 Task: Add Burt's Bees Baby Bee Shampoo & Wash to the cart.
Action: Mouse moved to (226, 110)
Screenshot: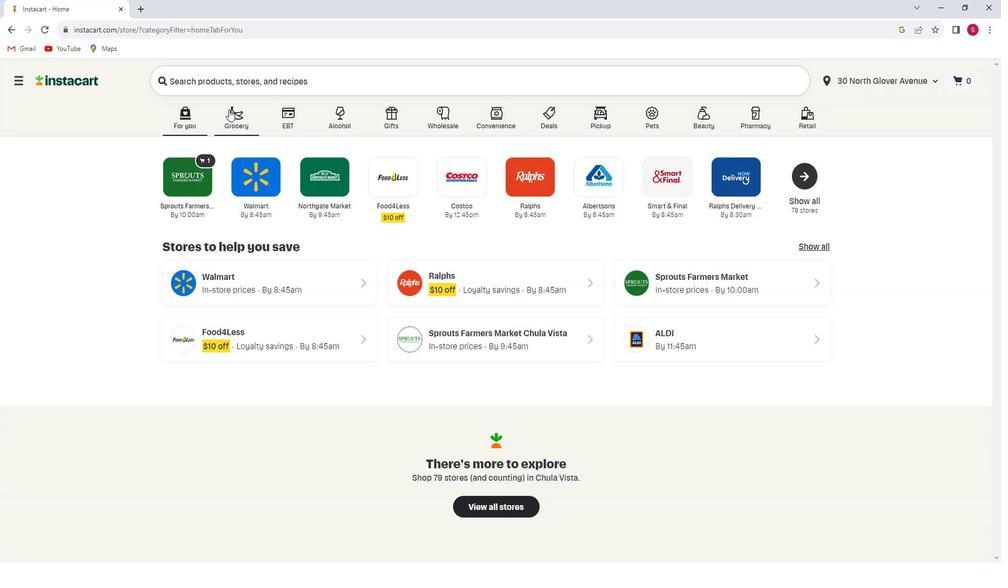 
Action: Mouse pressed left at (226, 110)
Screenshot: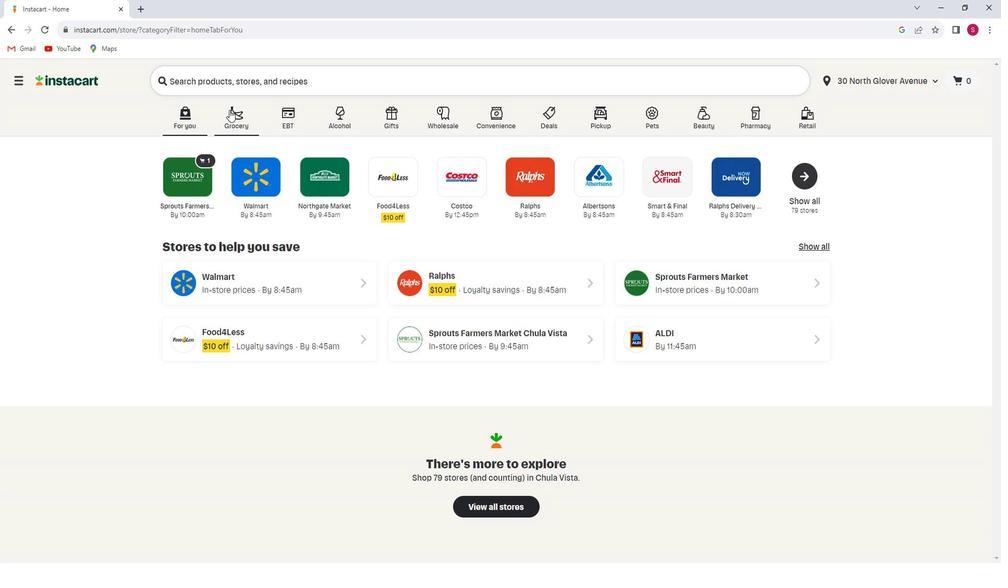 
Action: Mouse moved to (214, 315)
Screenshot: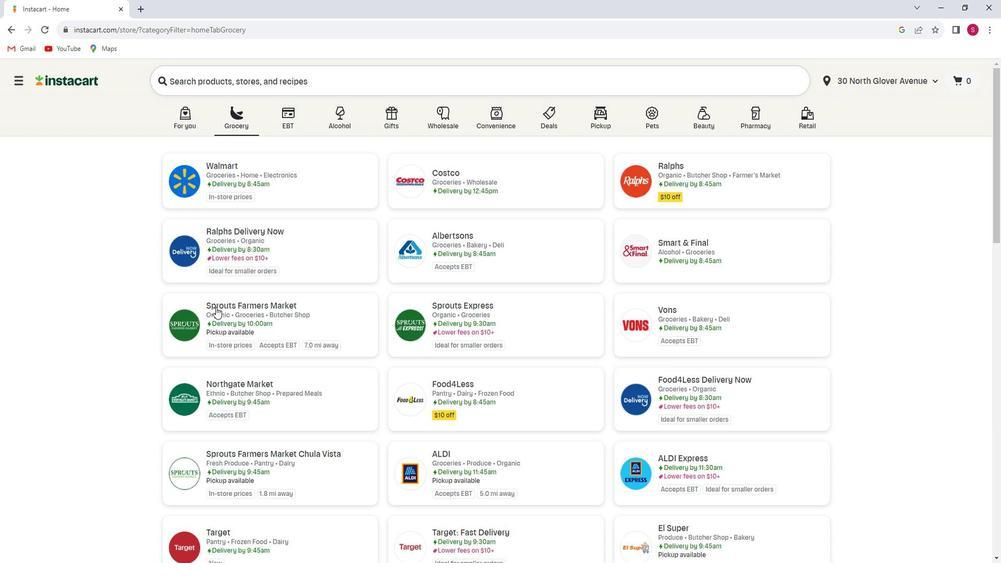
Action: Mouse pressed left at (214, 315)
Screenshot: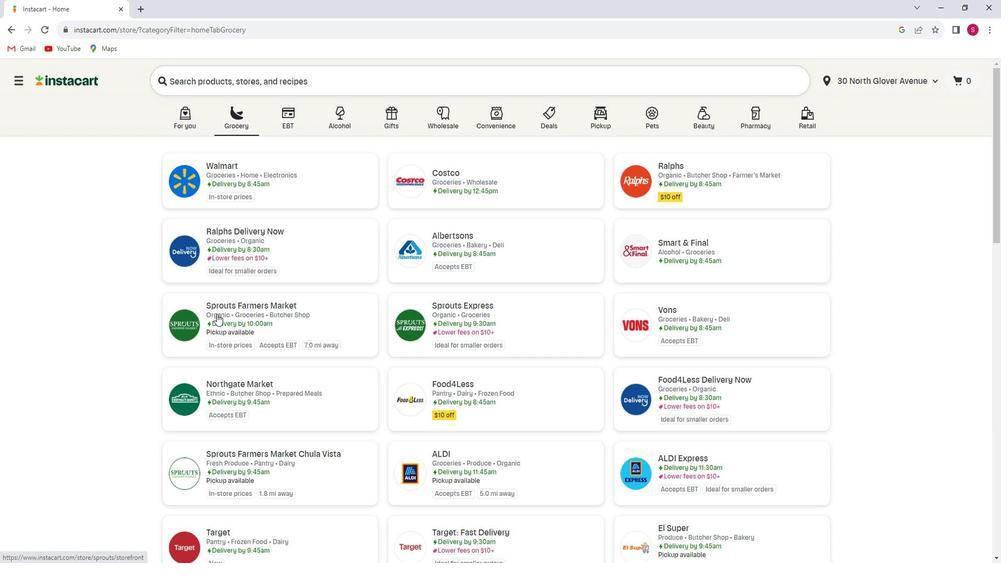 
Action: Mouse moved to (36, 350)
Screenshot: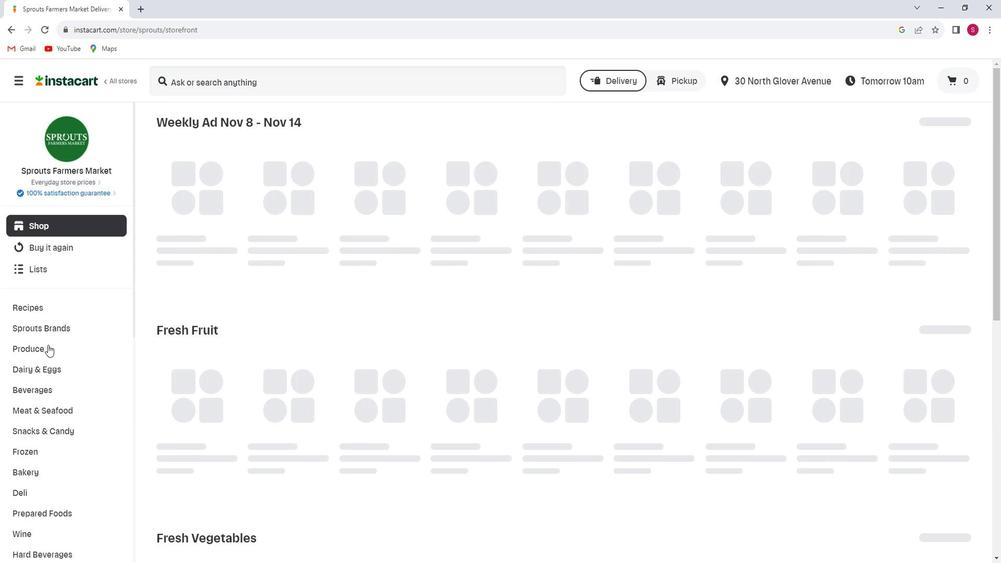 
Action: Mouse scrolled (36, 350) with delta (0, 0)
Screenshot: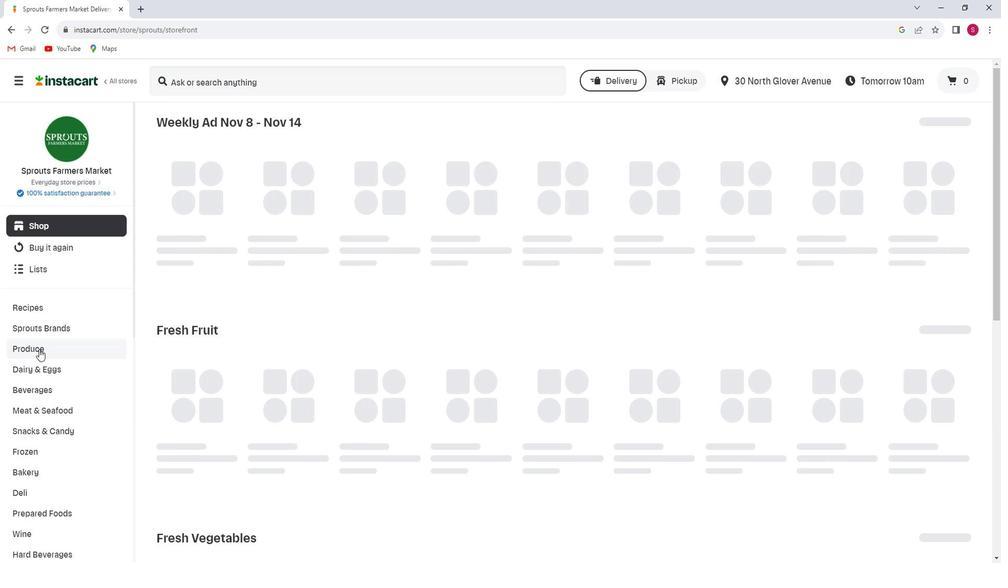 
Action: Mouse scrolled (36, 350) with delta (0, 0)
Screenshot: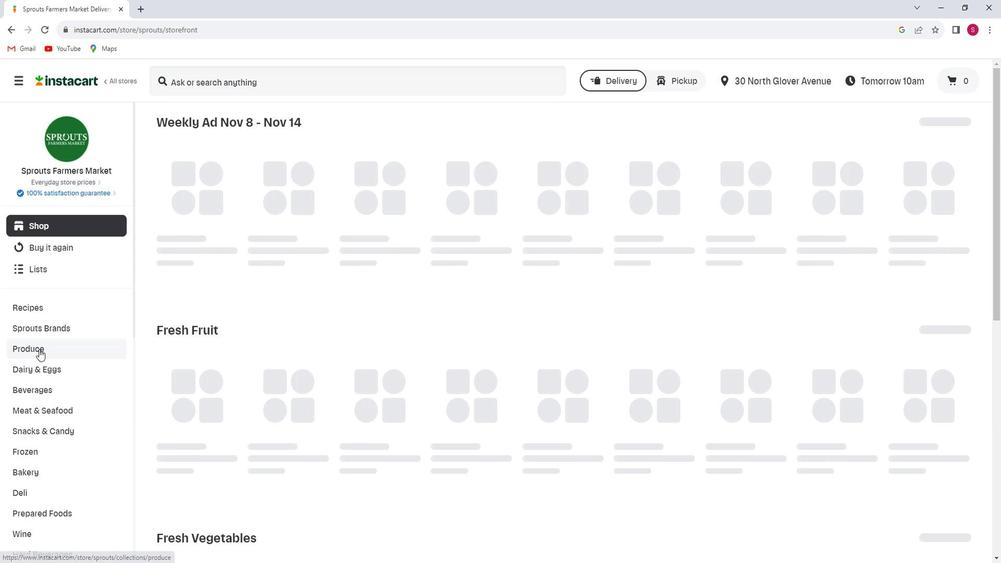
Action: Mouse scrolled (36, 350) with delta (0, 0)
Screenshot: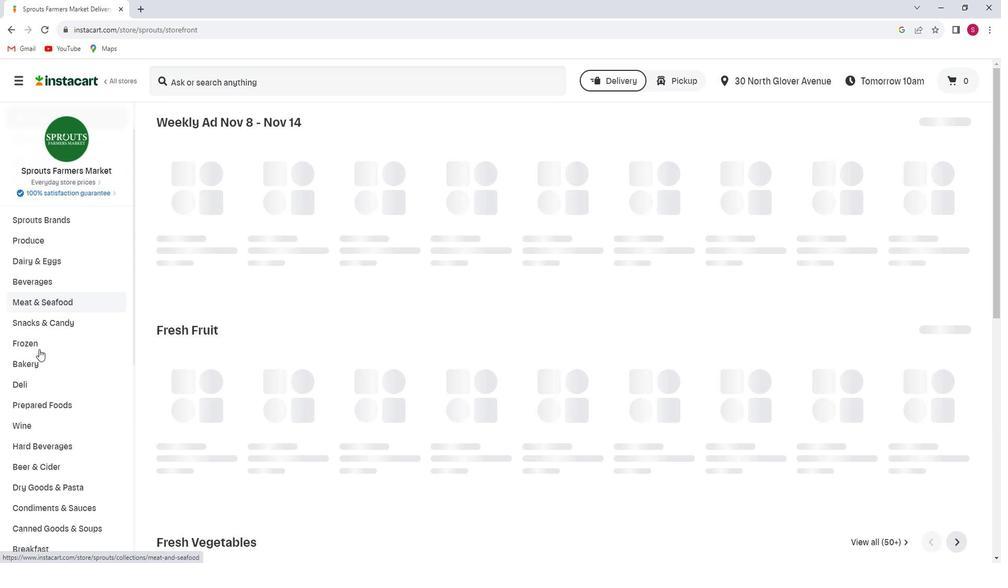 
Action: Mouse scrolled (36, 350) with delta (0, 0)
Screenshot: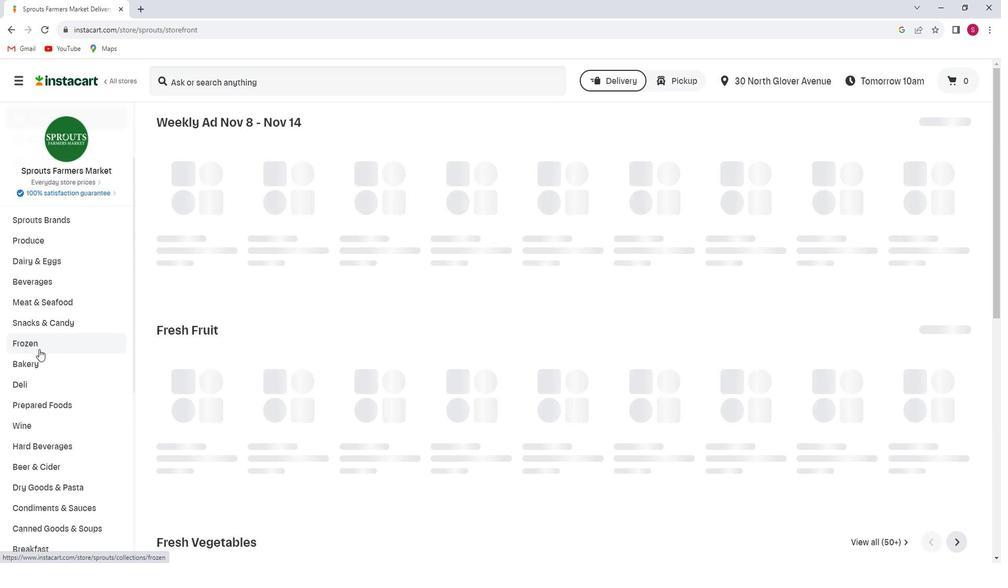 
Action: Mouse scrolled (36, 350) with delta (0, 0)
Screenshot: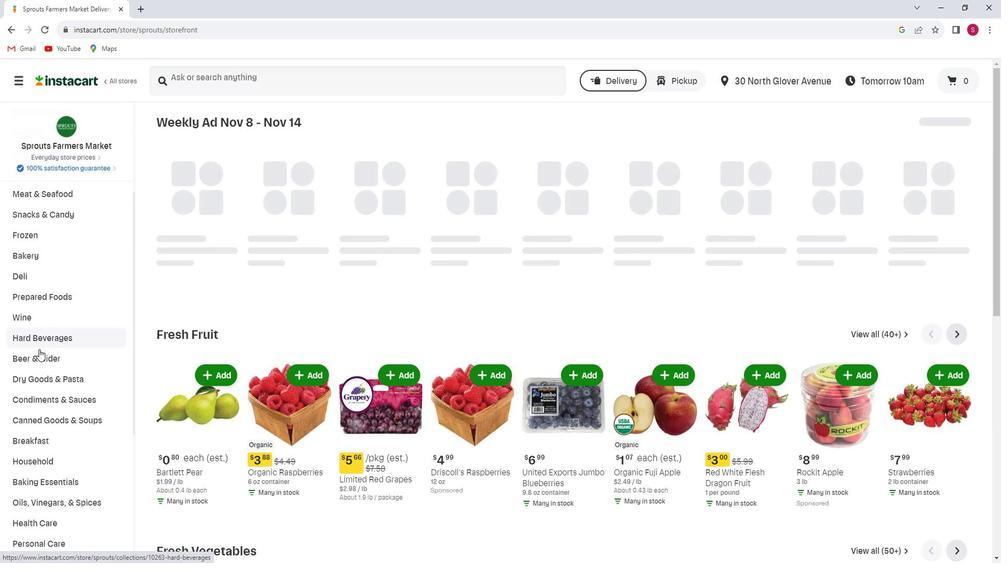 
Action: Mouse scrolled (36, 350) with delta (0, 0)
Screenshot: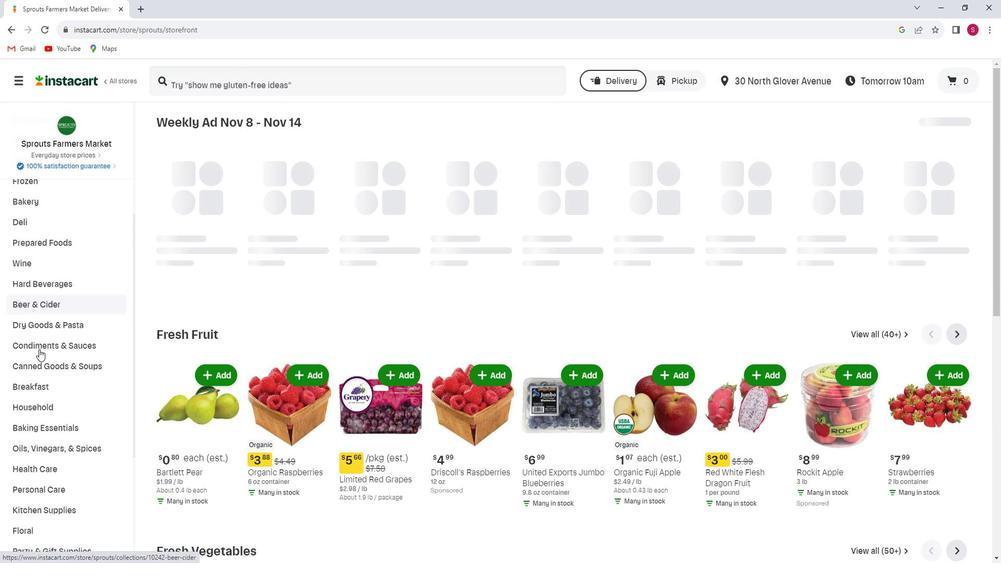 
Action: Mouse scrolled (36, 350) with delta (0, 0)
Screenshot: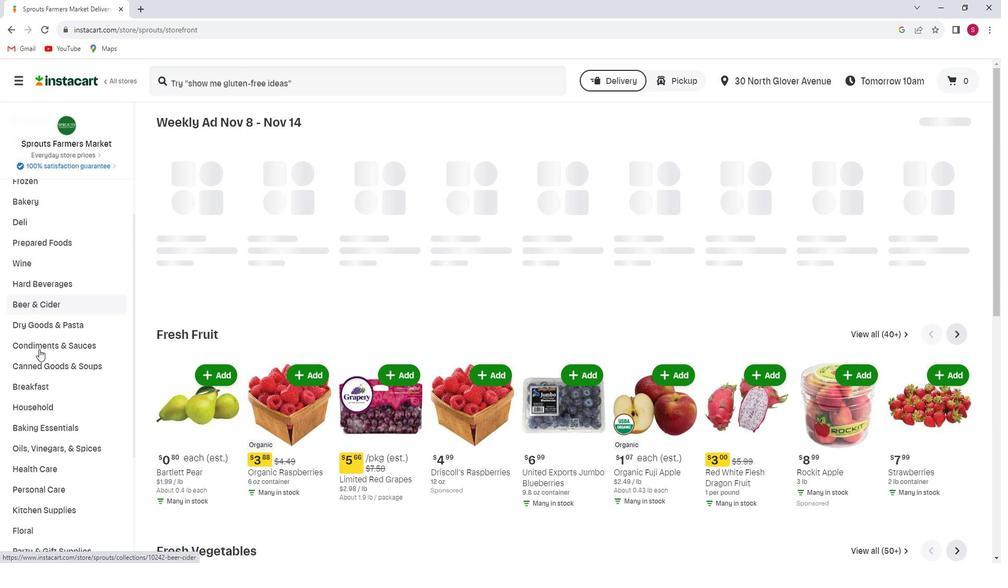 
Action: Mouse scrolled (36, 350) with delta (0, 0)
Screenshot: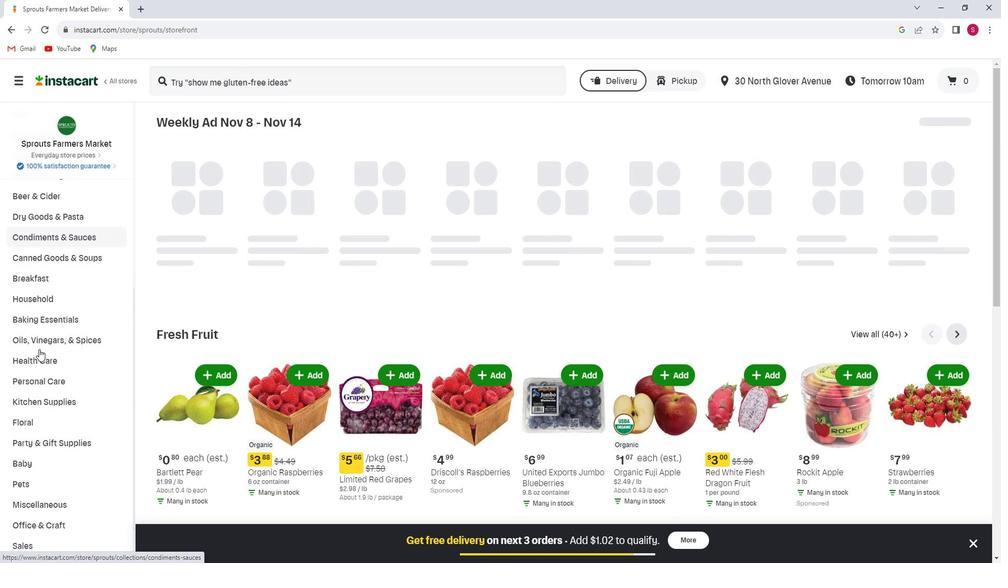
Action: Mouse scrolled (36, 350) with delta (0, 0)
Screenshot: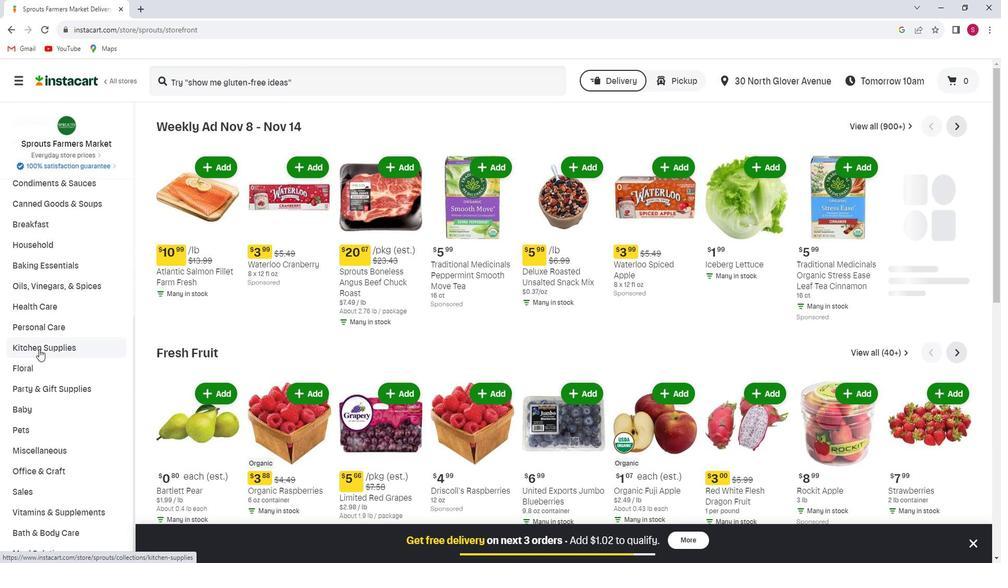 
Action: Mouse scrolled (36, 350) with delta (0, 0)
Screenshot: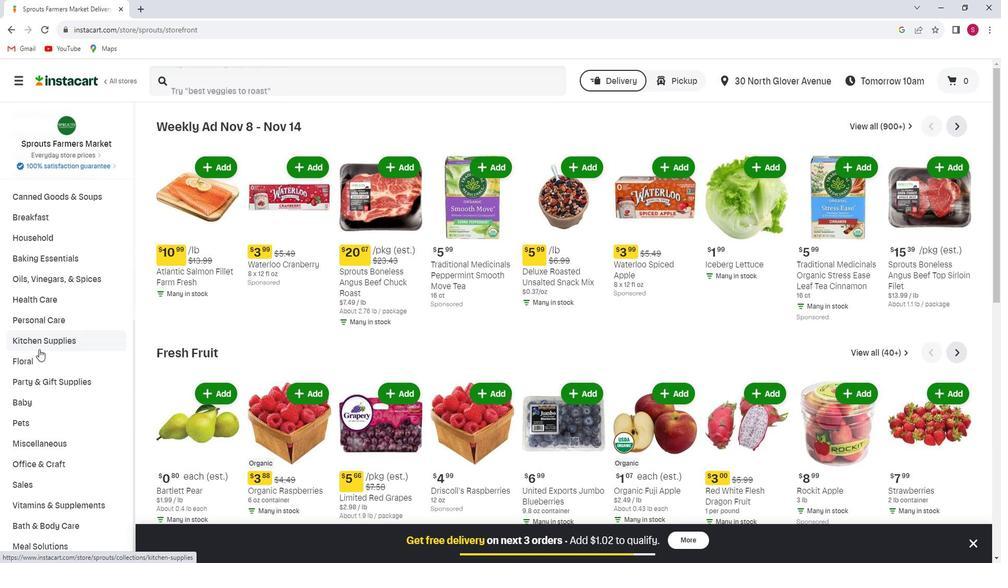 
Action: Mouse moved to (31, 402)
Screenshot: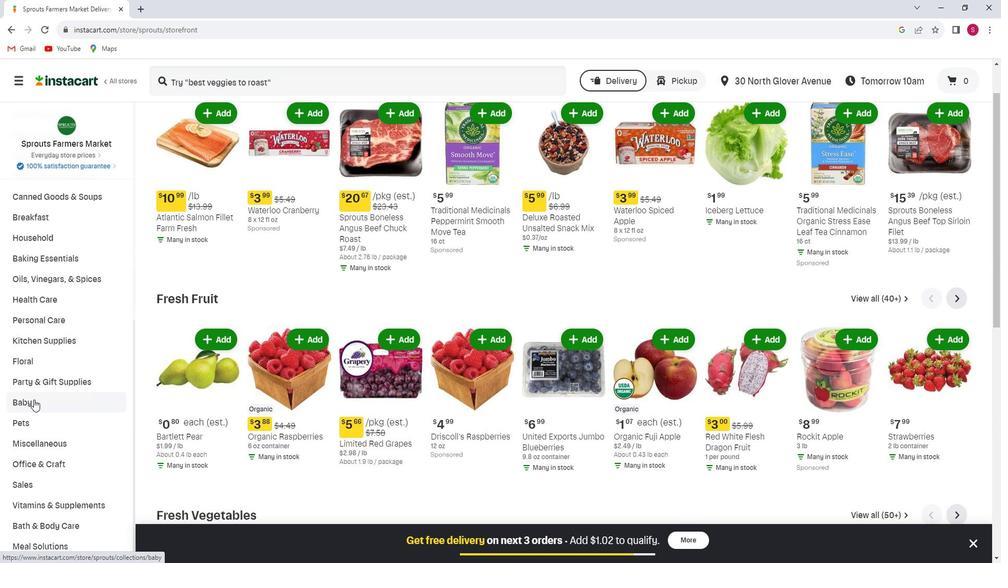 
Action: Mouse pressed left at (31, 402)
Screenshot: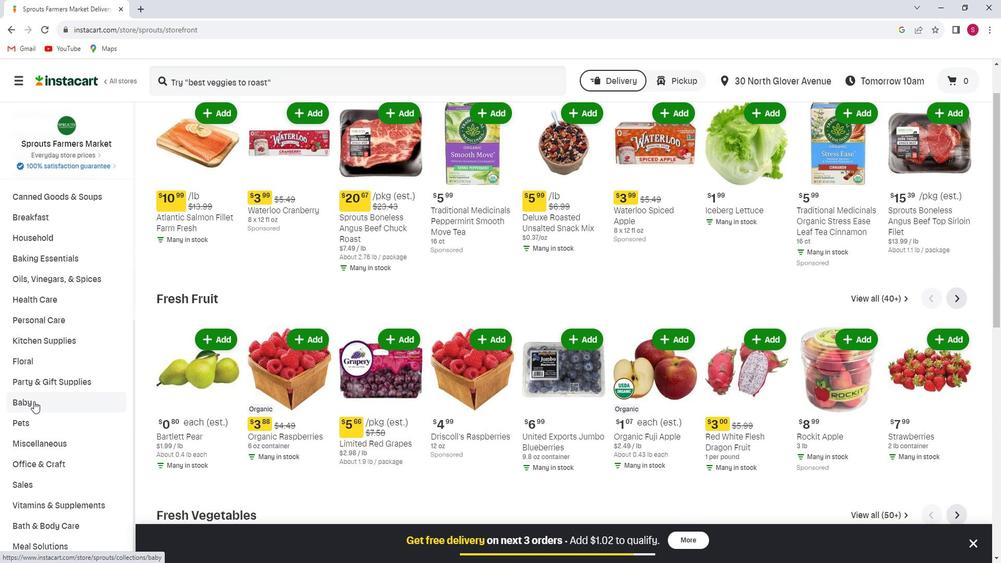 
Action: Mouse moved to (47, 442)
Screenshot: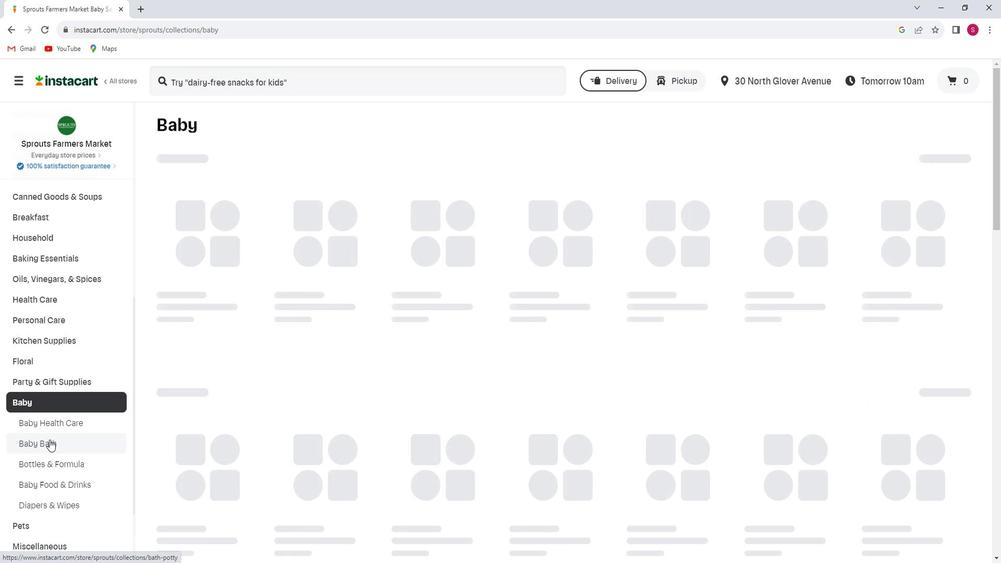 
Action: Mouse pressed left at (47, 442)
Screenshot: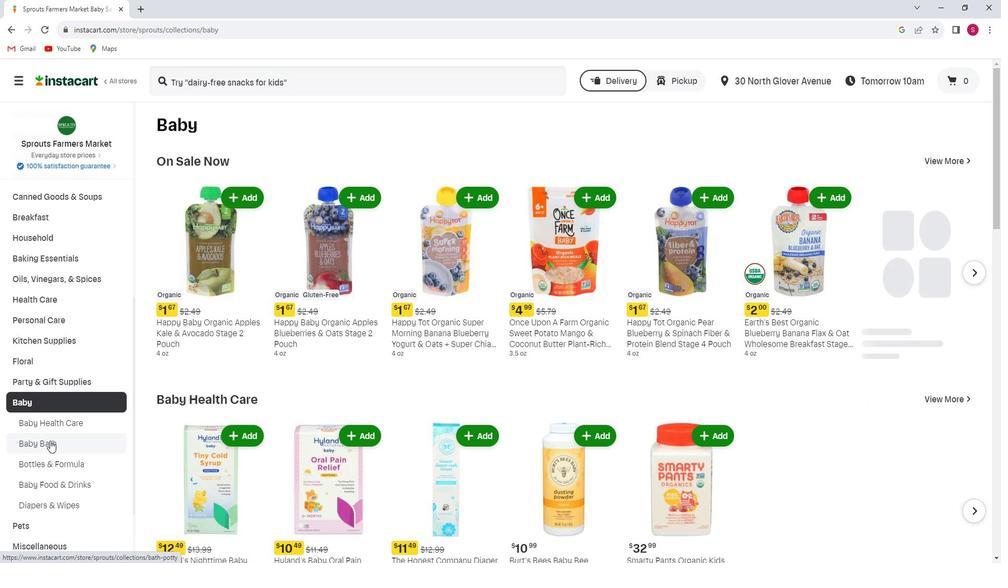 
Action: Mouse moved to (253, 87)
Screenshot: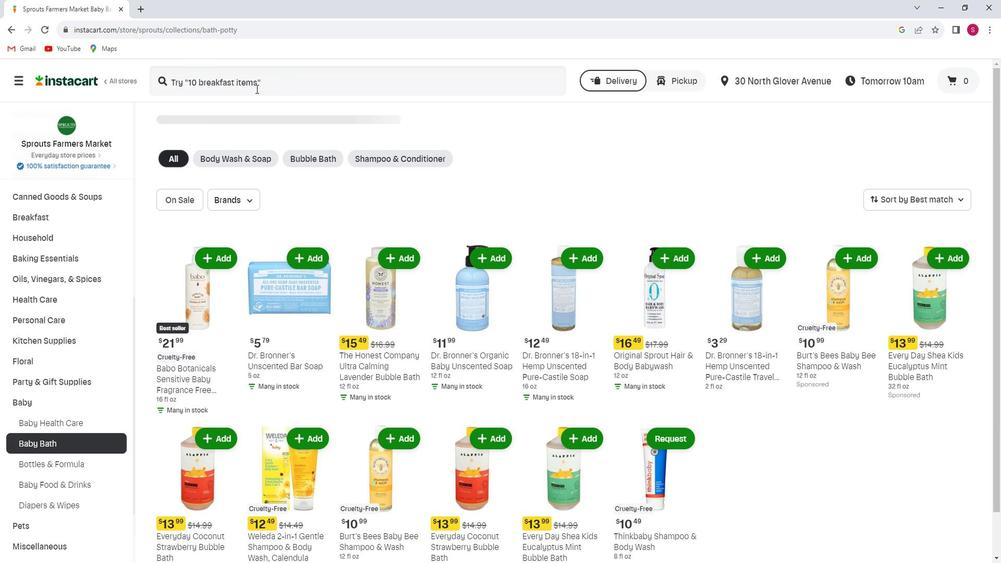 
Action: Mouse pressed left at (253, 87)
Screenshot: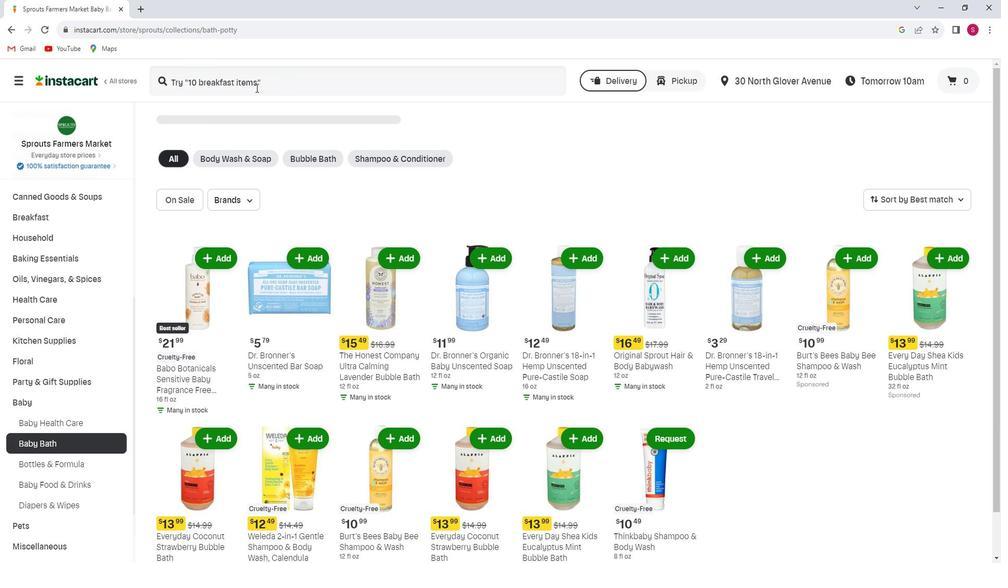
Action: Key pressed <Key.shift><Key.shift><Key.shift><Key.shift><Key.shift><Key.shift><Key.shift><Key.shift><Key.shift><Key.shift><Key.shift><Key.shift><Key.shift><Key.shift><Key.shift><Key.shift><Key.shift><Key.shift><Key.shift><Key.shift>Burt's<Key.space><Key.shift>Bees<Key.space><Key.shift>baby<Key.space><Key.shift>Bee<Key.space><Key.shift>Shampoo<Key.space><Key.shift><Key.shift><Key.shift><Key.shift><Key.shift><Key.shift><Key.shift><Key.shift><Key.shift><Key.shift><Key.shift>&<Key.space><Key.shift>Wash<Key.enter>
Screenshot: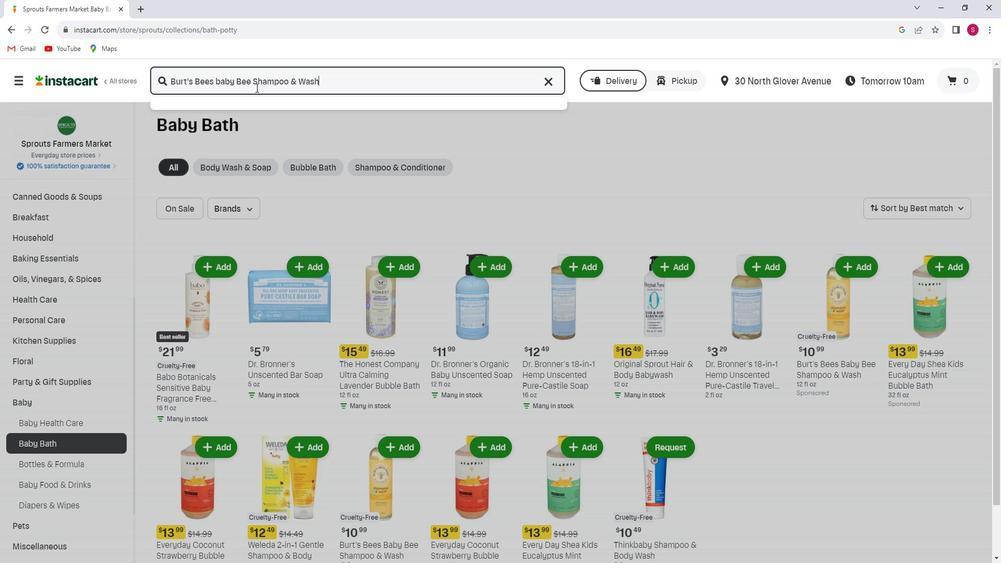 
Action: Mouse moved to (279, 190)
Screenshot: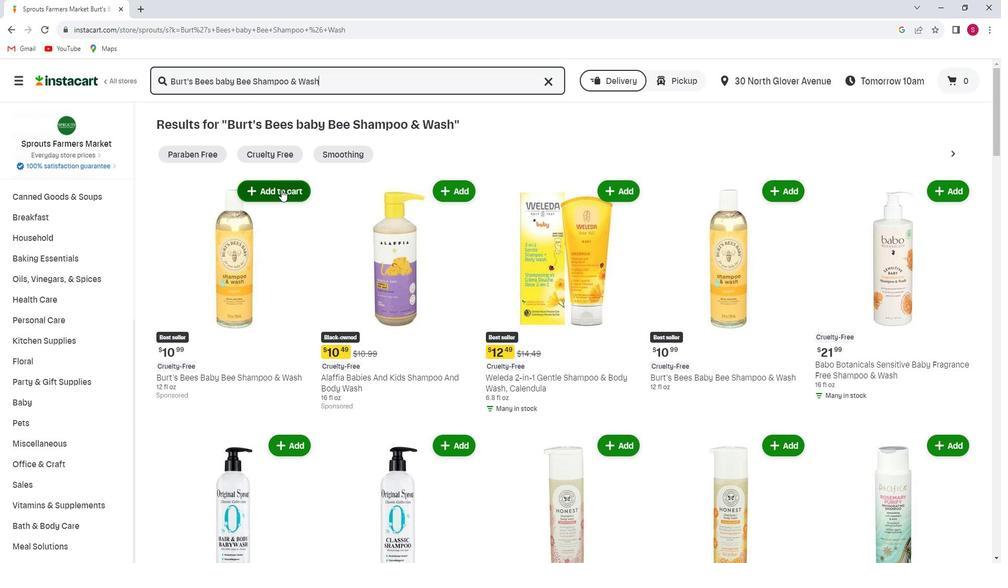 
Action: Mouse pressed left at (279, 190)
Screenshot: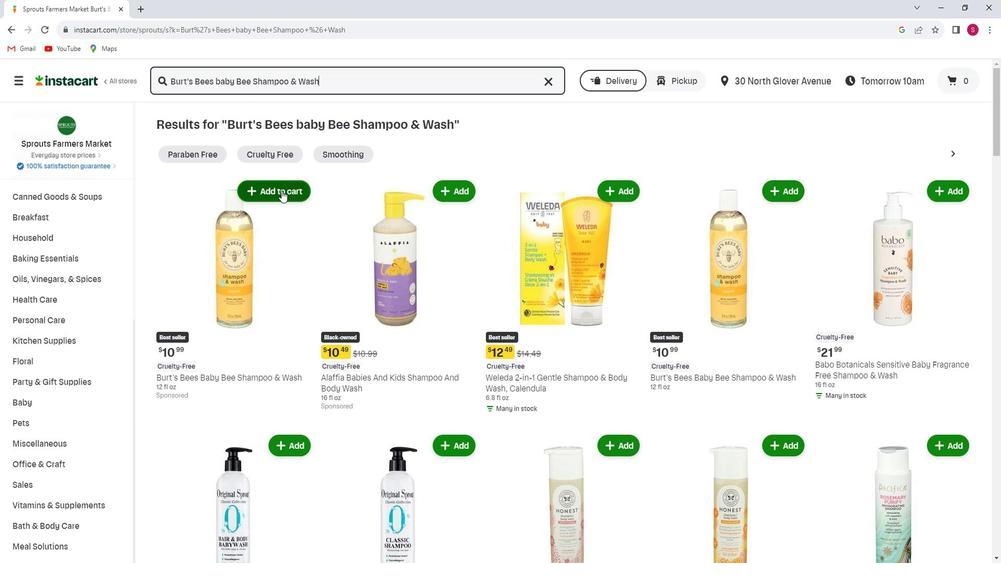 
Action: Mouse moved to (273, 230)
Screenshot: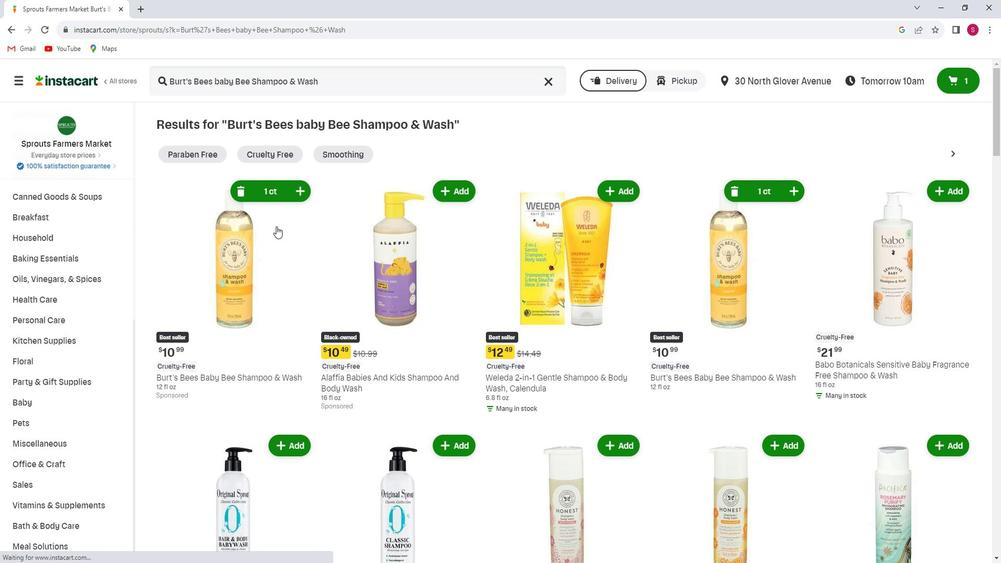 
